 Task: Look for products in the category "Toothbrushes" from Hello only.
Action: Mouse moved to (937, 359)
Screenshot: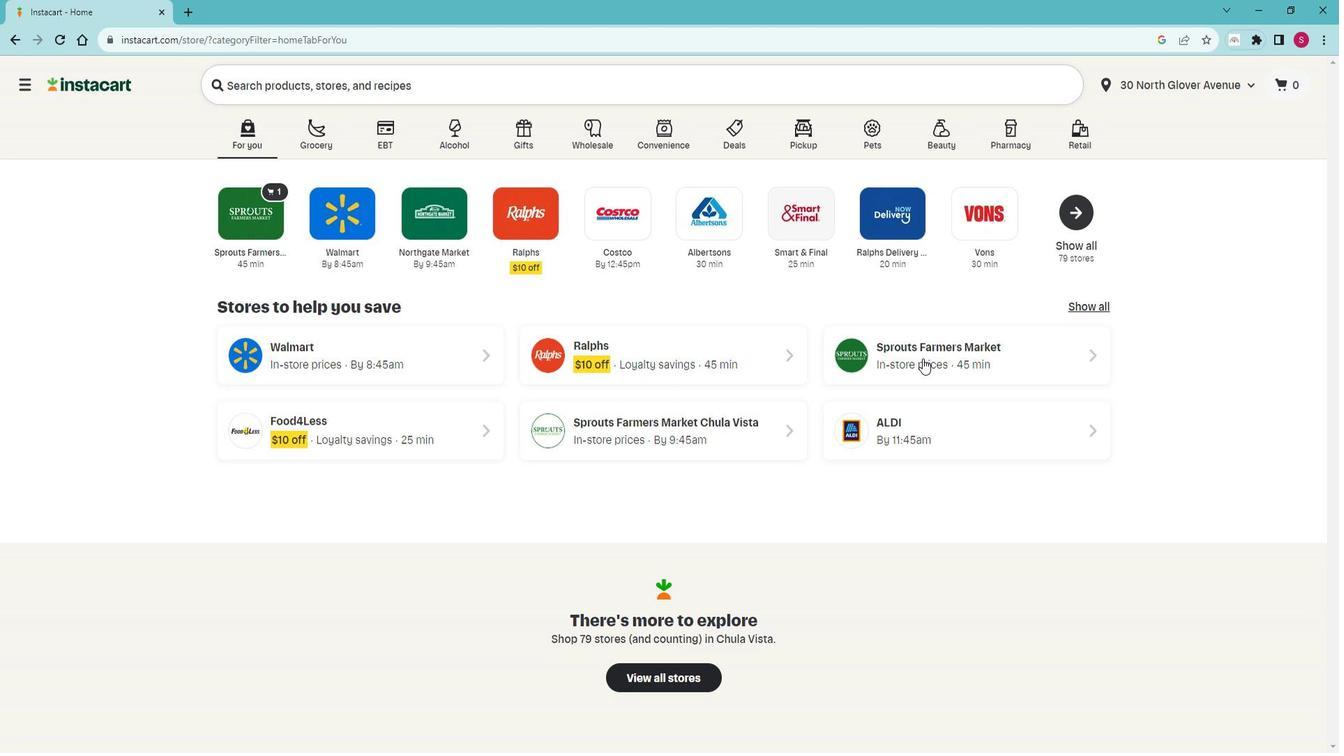 
Action: Mouse pressed left at (937, 359)
Screenshot: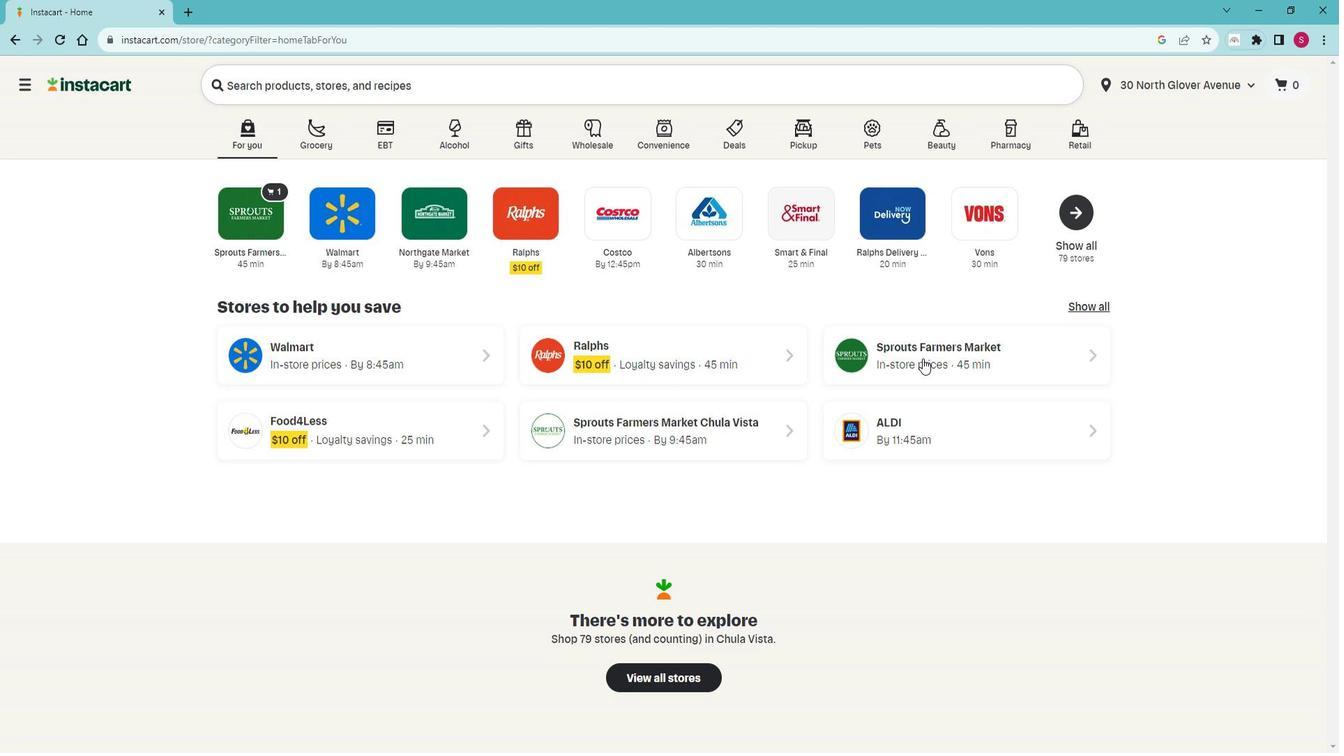
Action: Mouse moved to (66, 472)
Screenshot: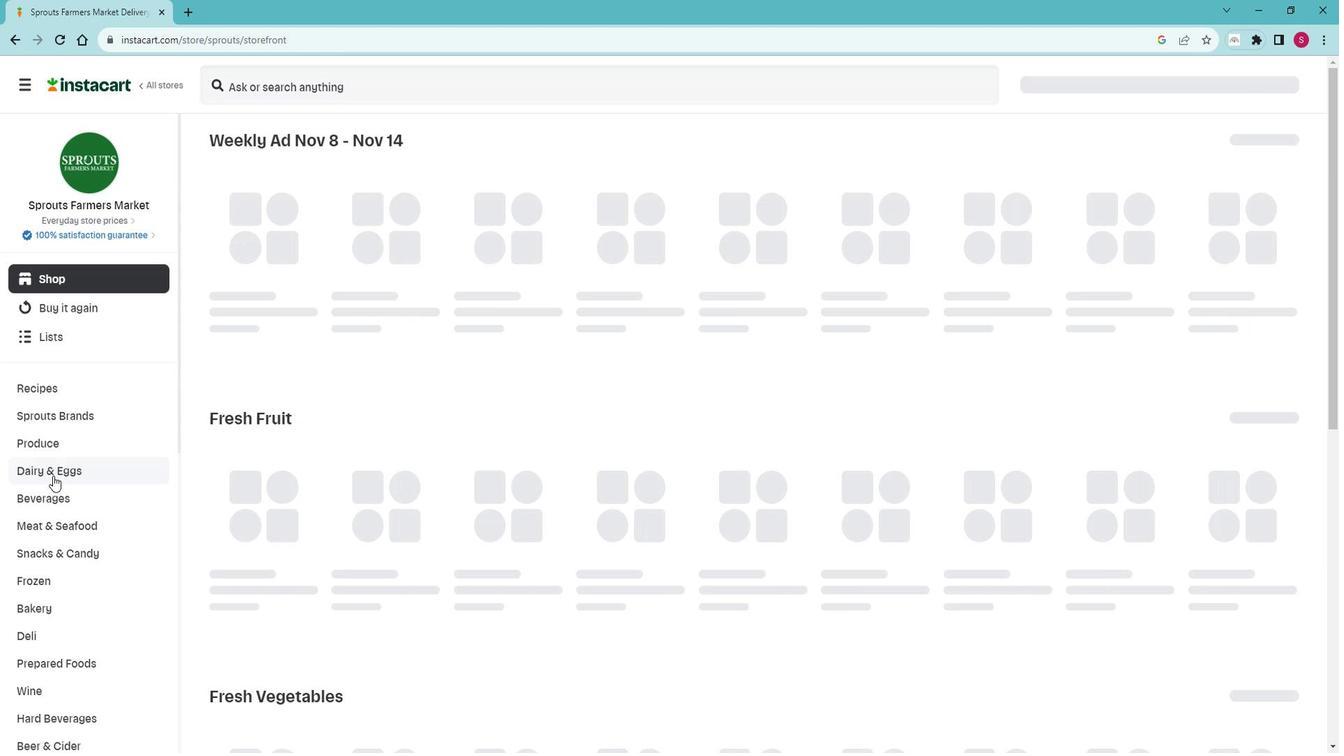 
Action: Mouse scrolled (66, 472) with delta (0, 0)
Screenshot: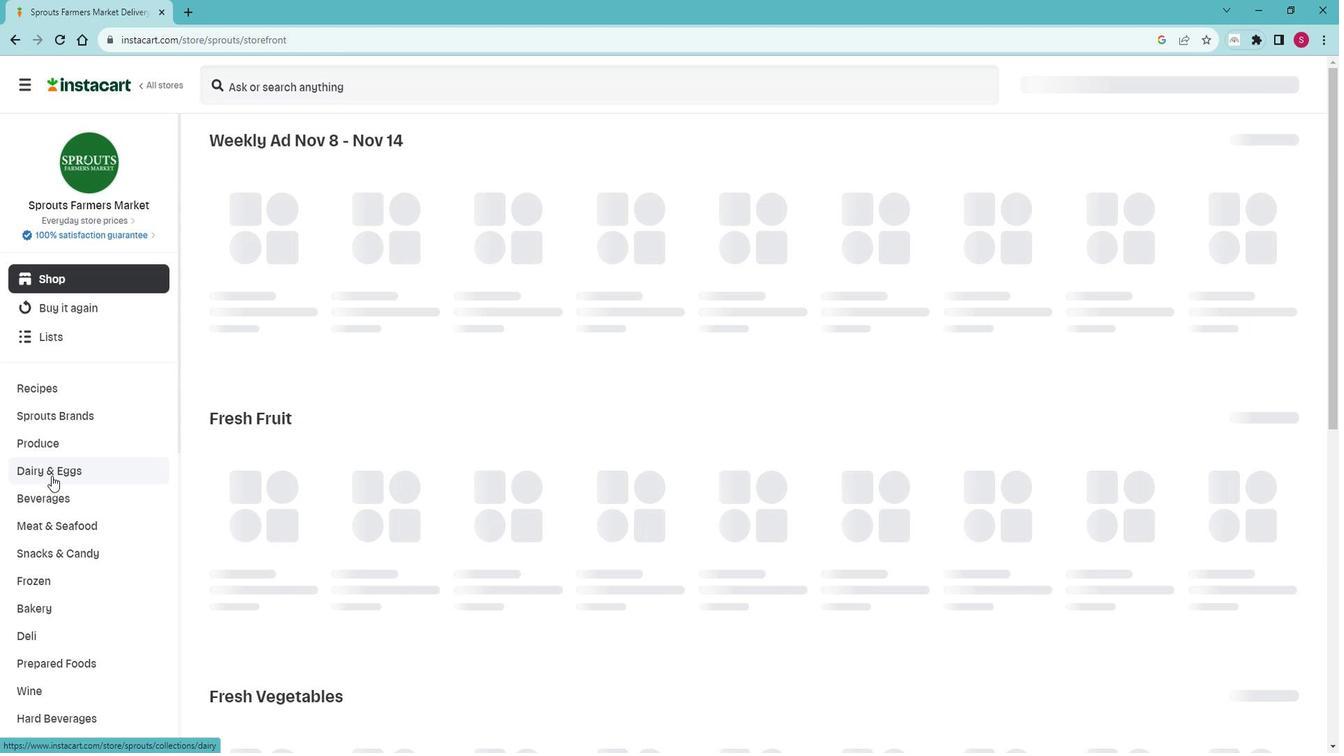 
Action: Mouse scrolled (66, 472) with delta (0, 0)
Screenshot: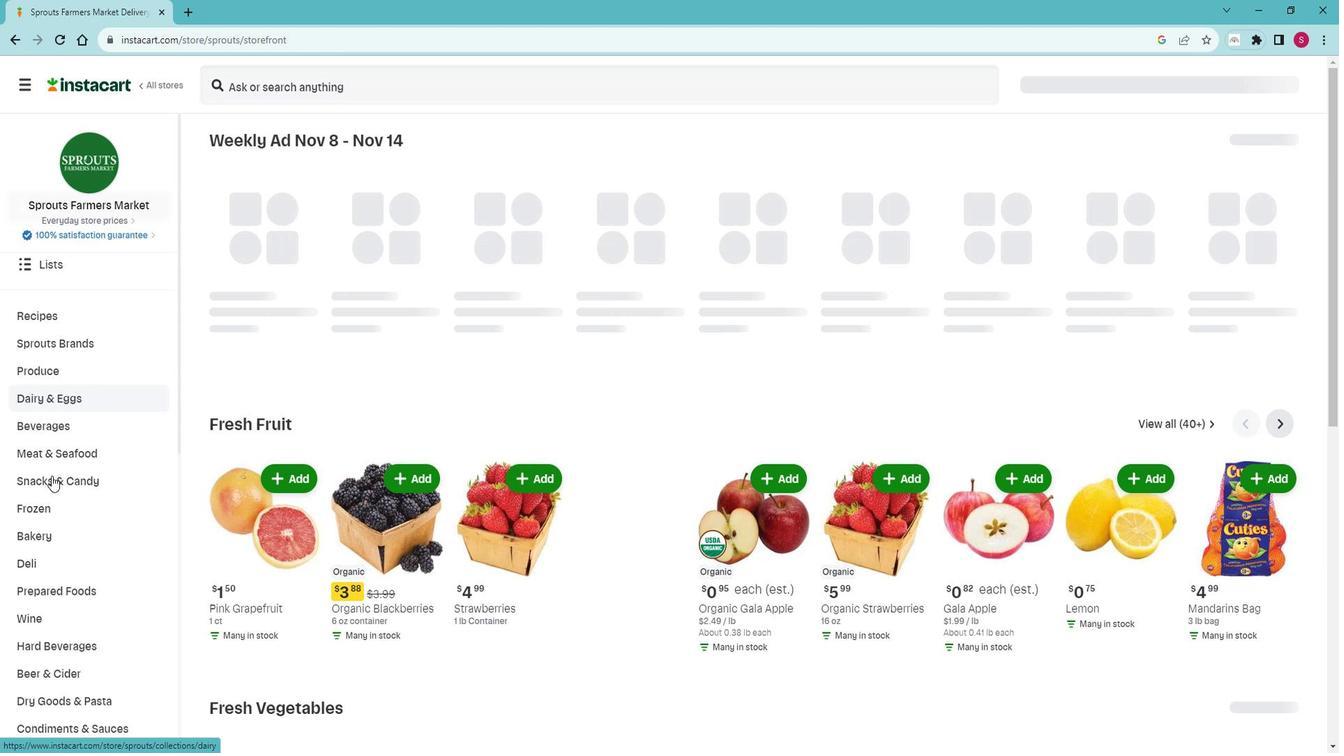 
Action: Mouse moved to (66, 472)
Screenshot: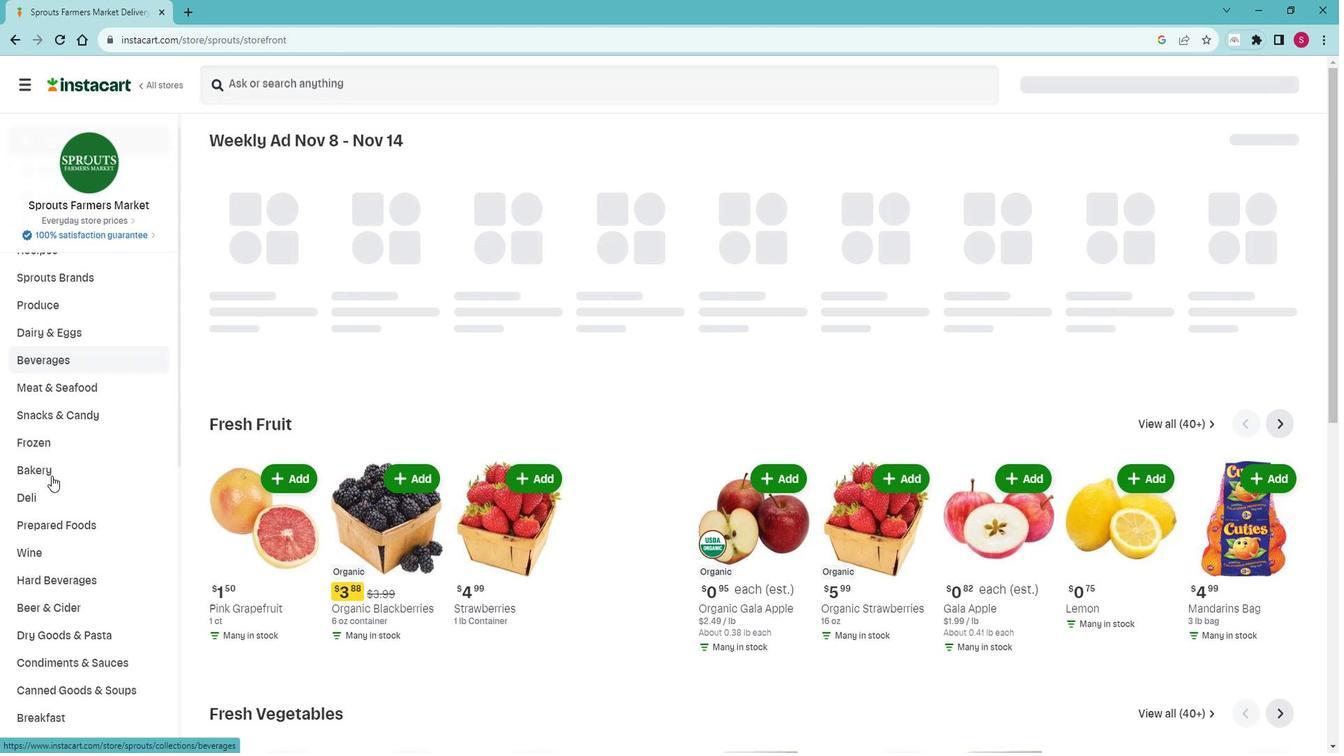 
Action: Mouse scrolled (66, 472) with delta (0, 0)
Screenshot: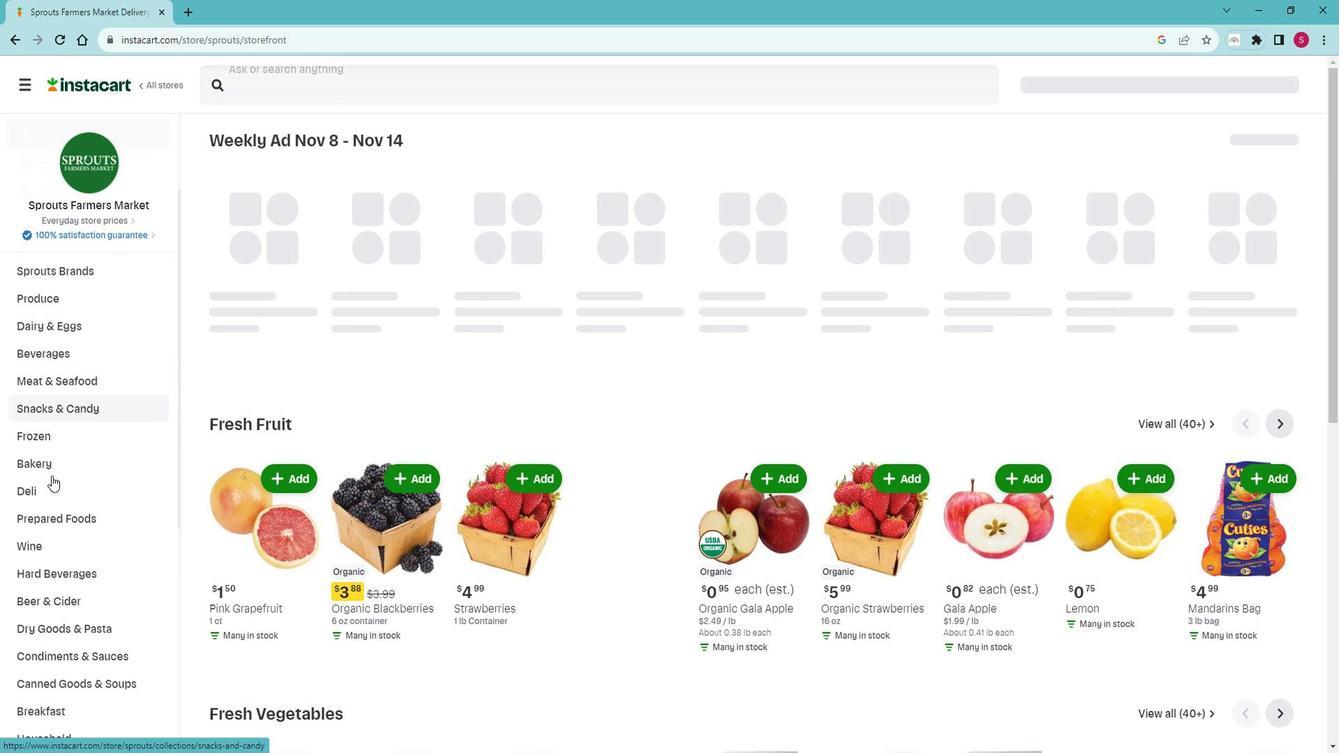 
Action: Mouse scrolled (66, 472) with delta (0, 0)
Screenshot: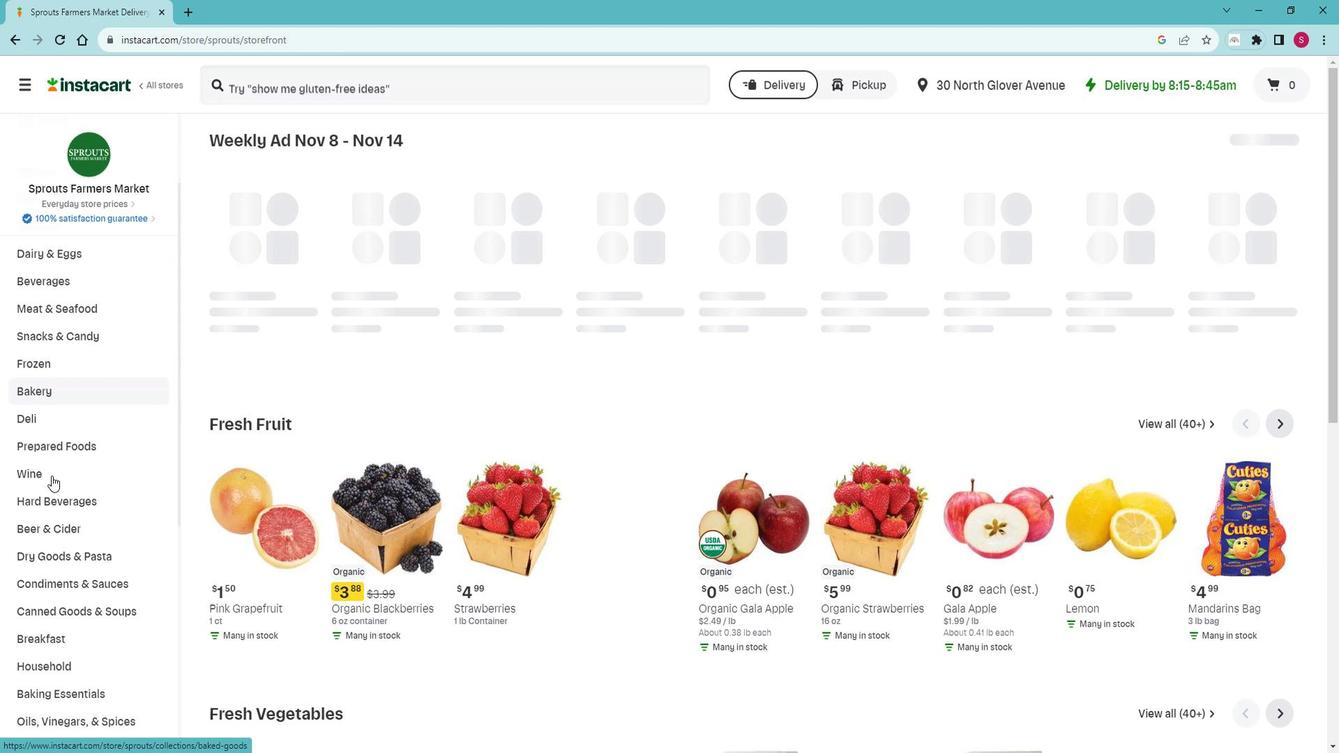 
Action: Mouse scrolled (66, 472) with delta (0, 0)
Screenshot: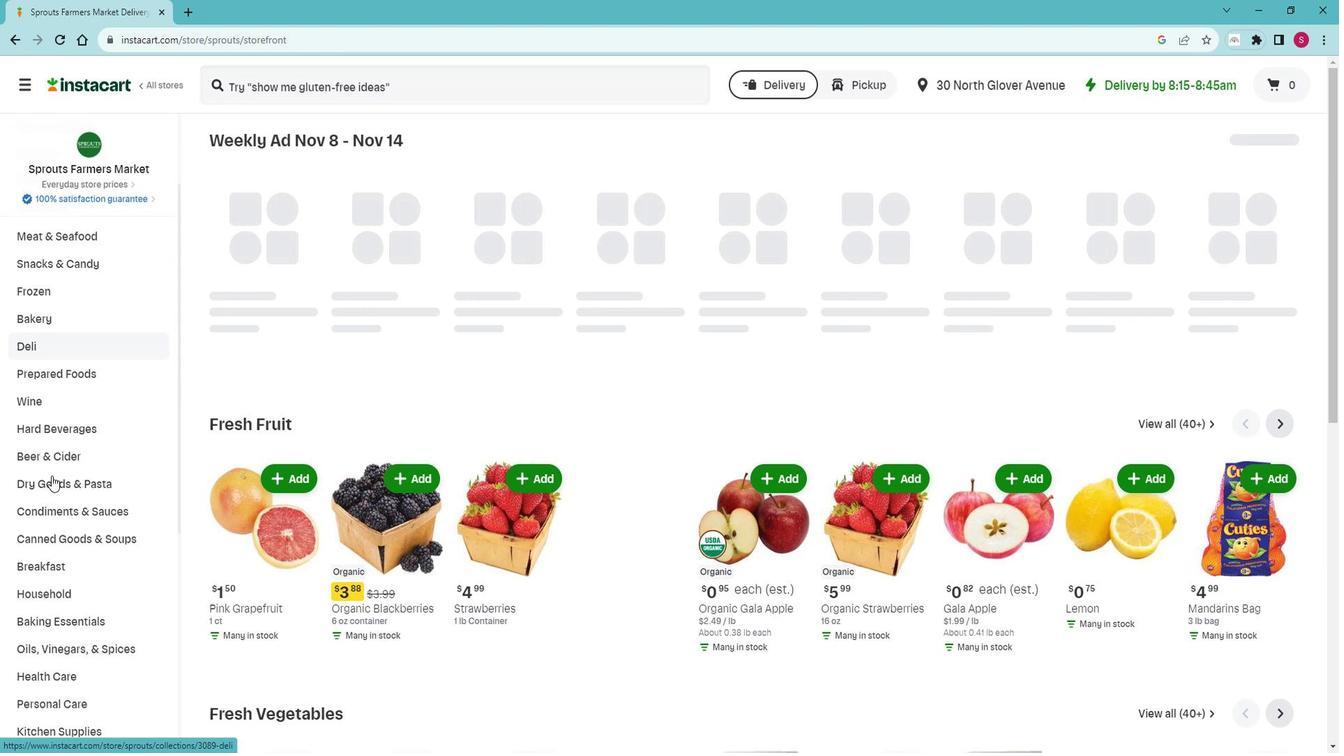 
Action: Mouse scrolled (66, 472) with delta (0, 0)
Screenshot: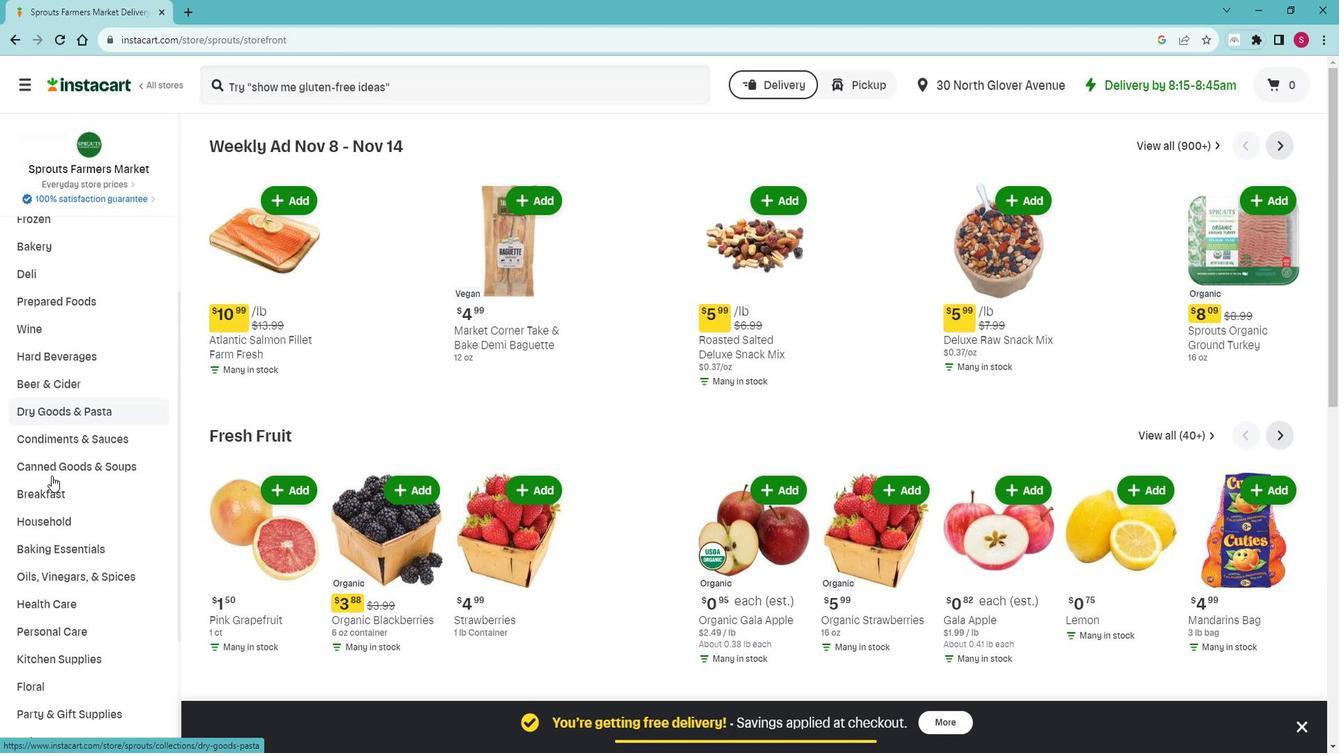 
Action: Mouse scrolled (66, 472) with delta (0, 0)
Screenshot: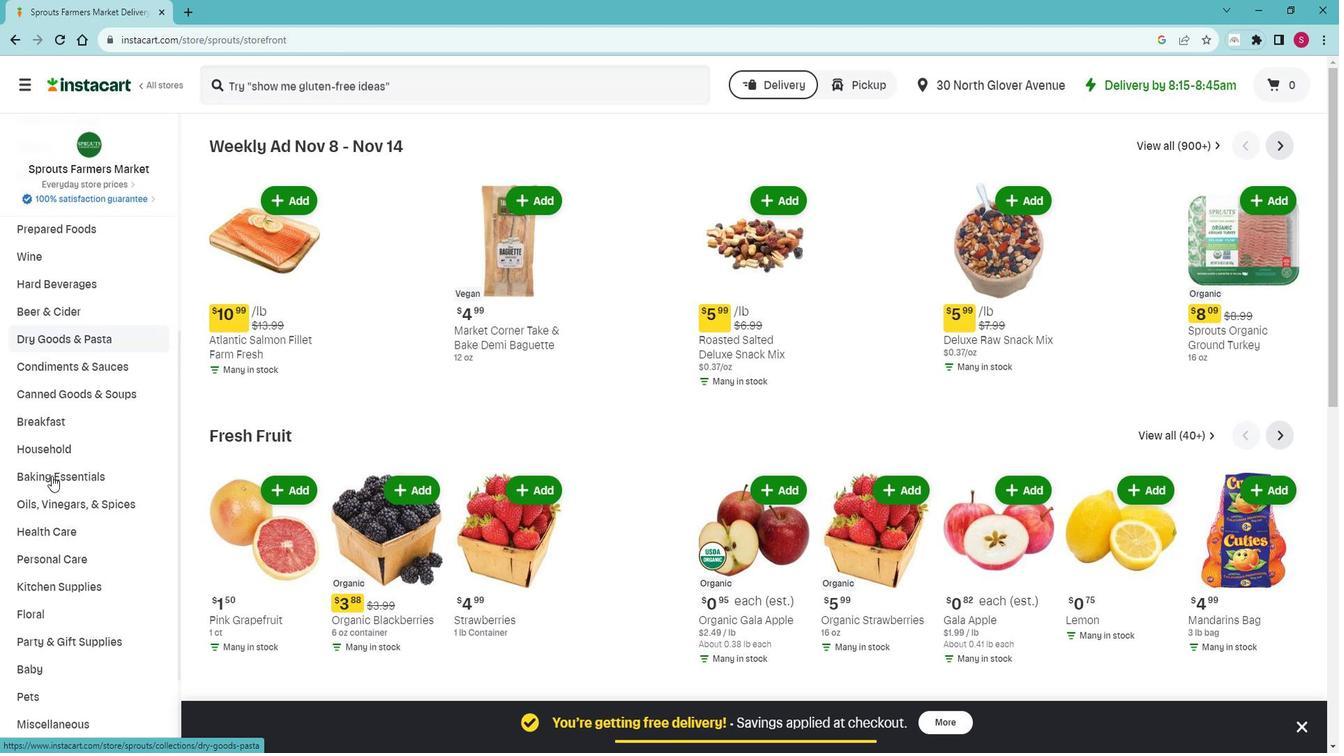 
Action: Mouse moved to (69, 474)
Screenshot: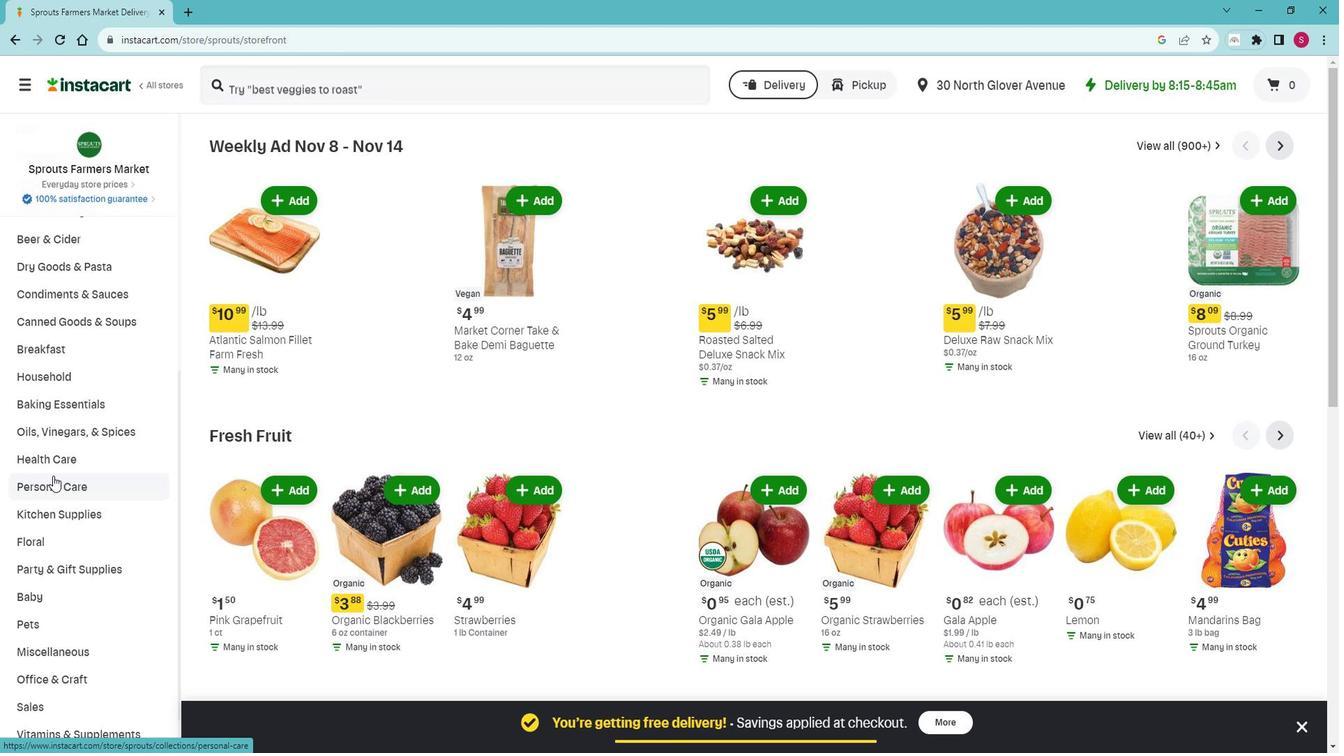 
Action: Mouse pressed left at (69, 474)
Screenshot: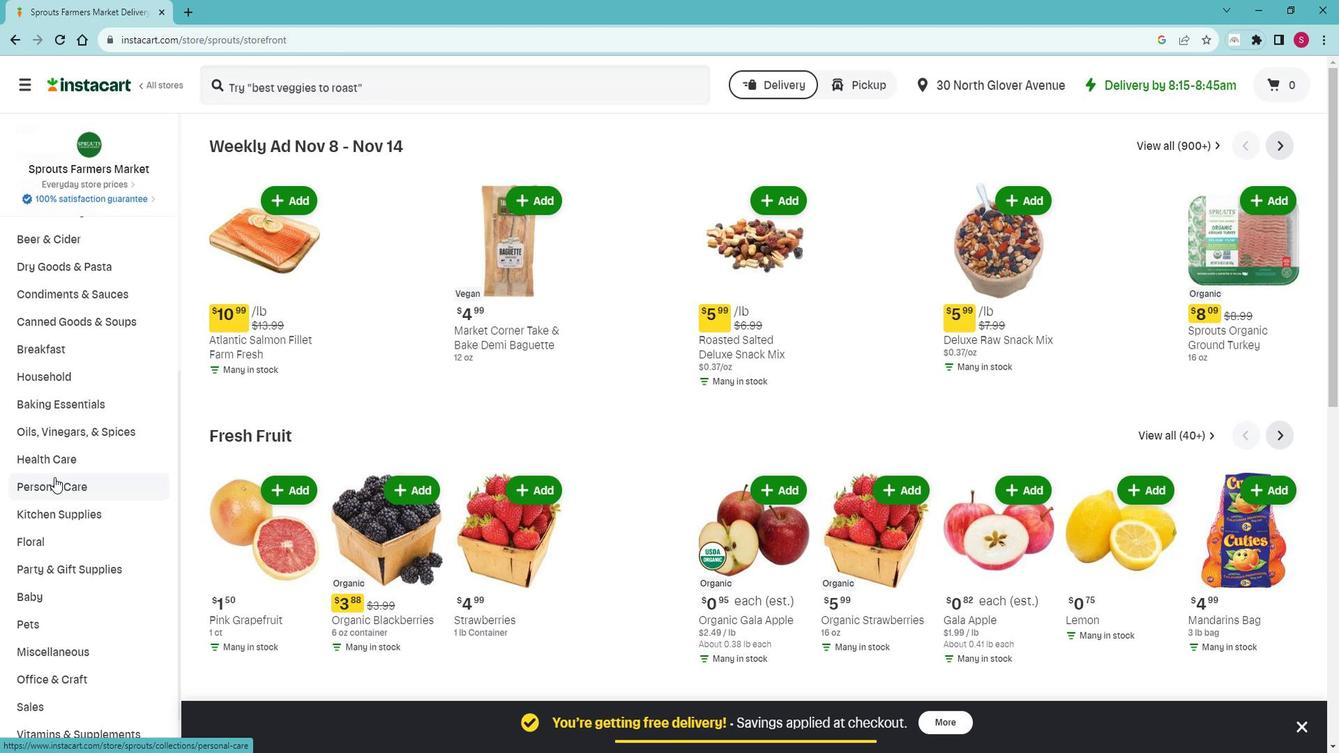 
Action: Mouse moved to (75, 535)
Screenshot: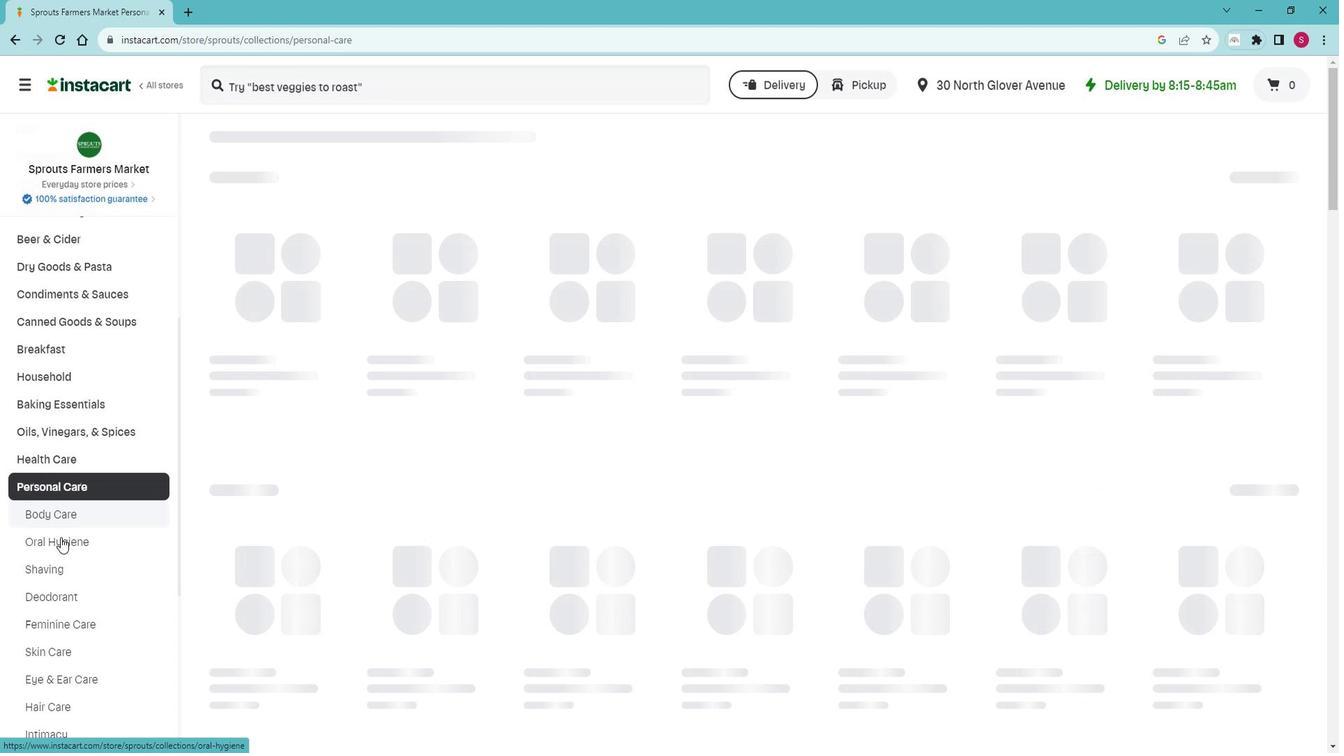 
Action: Mouse pressed left at (75, 535)
Screenshot: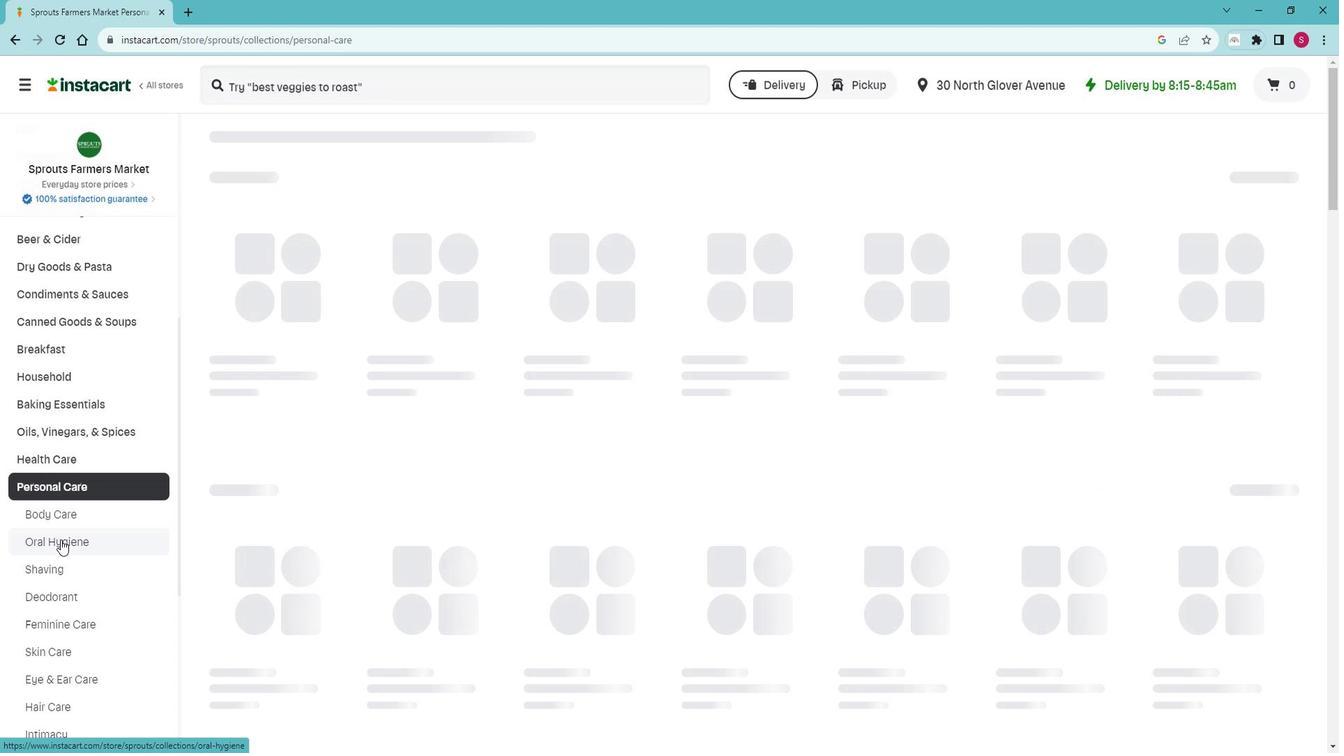 
Action: Mouse moved to (318, 214)
Screenshot: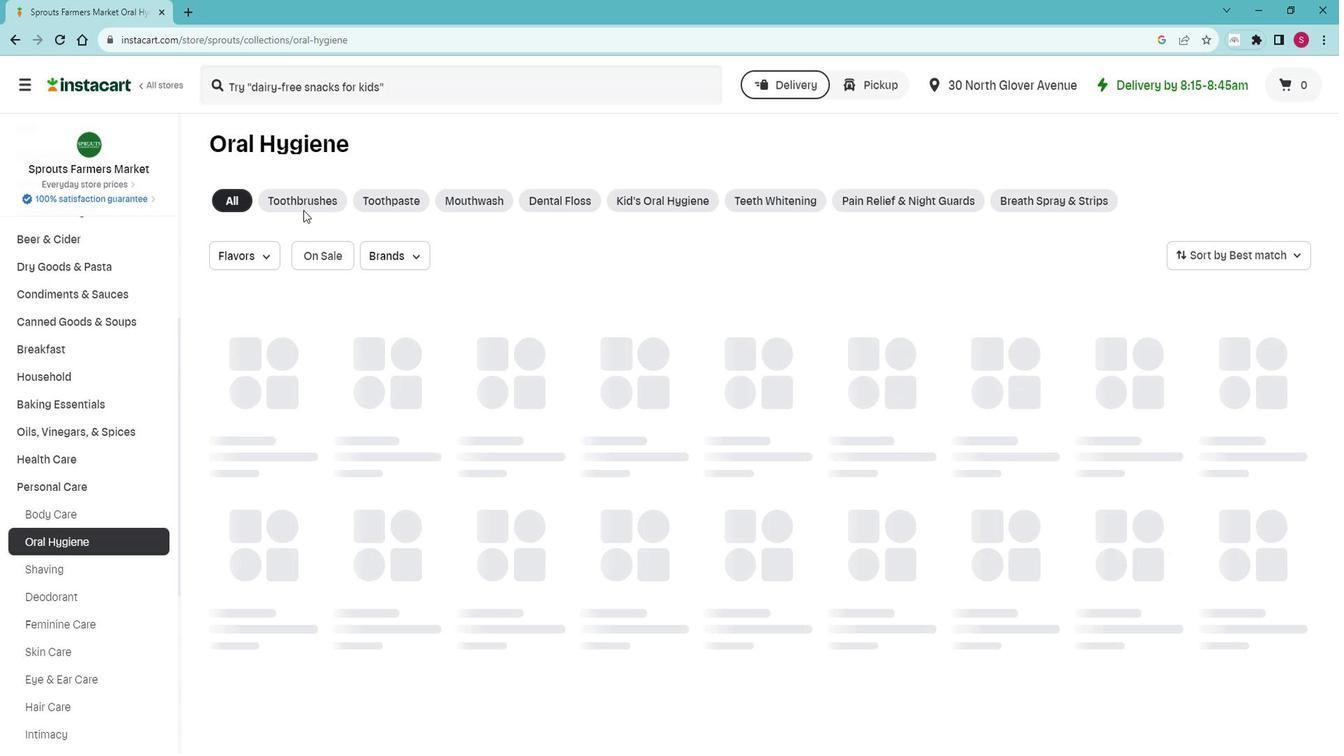 
Action: Mouse pressed left at (318, 214)
Screenshot: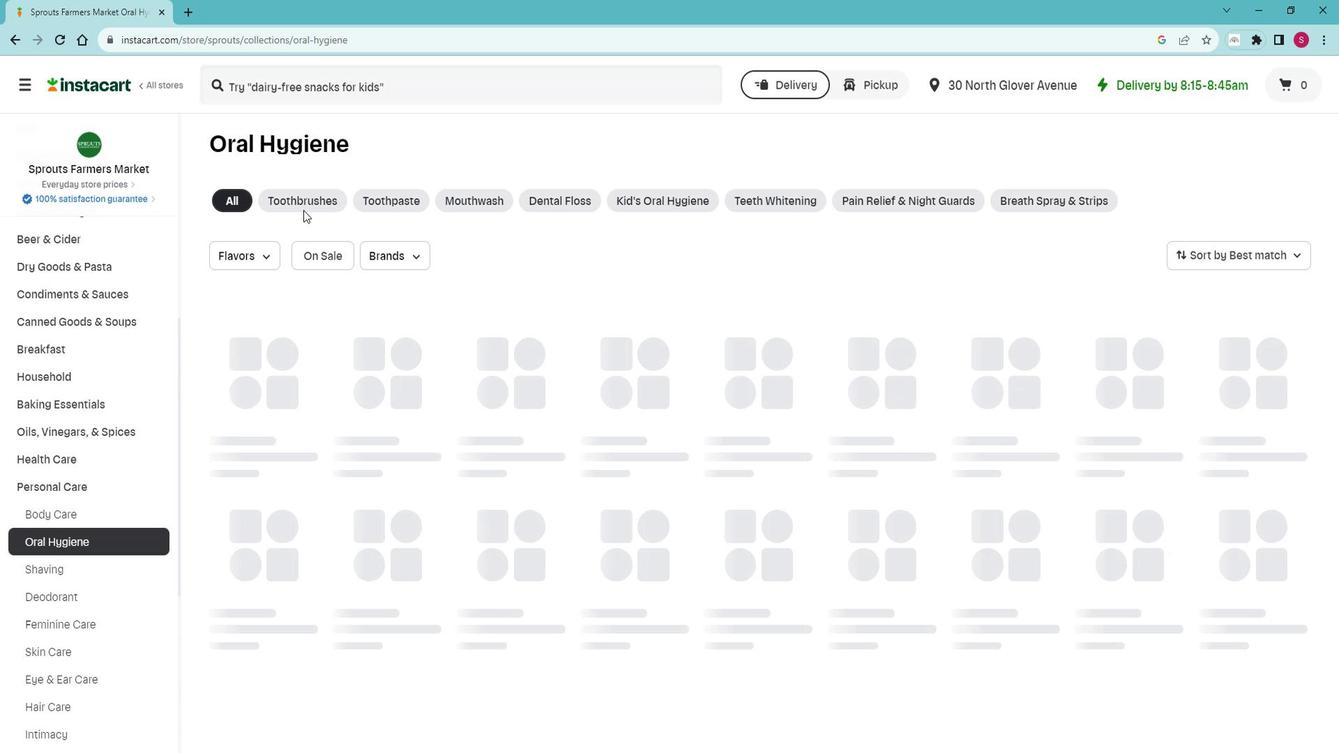 
Action: Mouse moved to (348, 247)
Screenshot: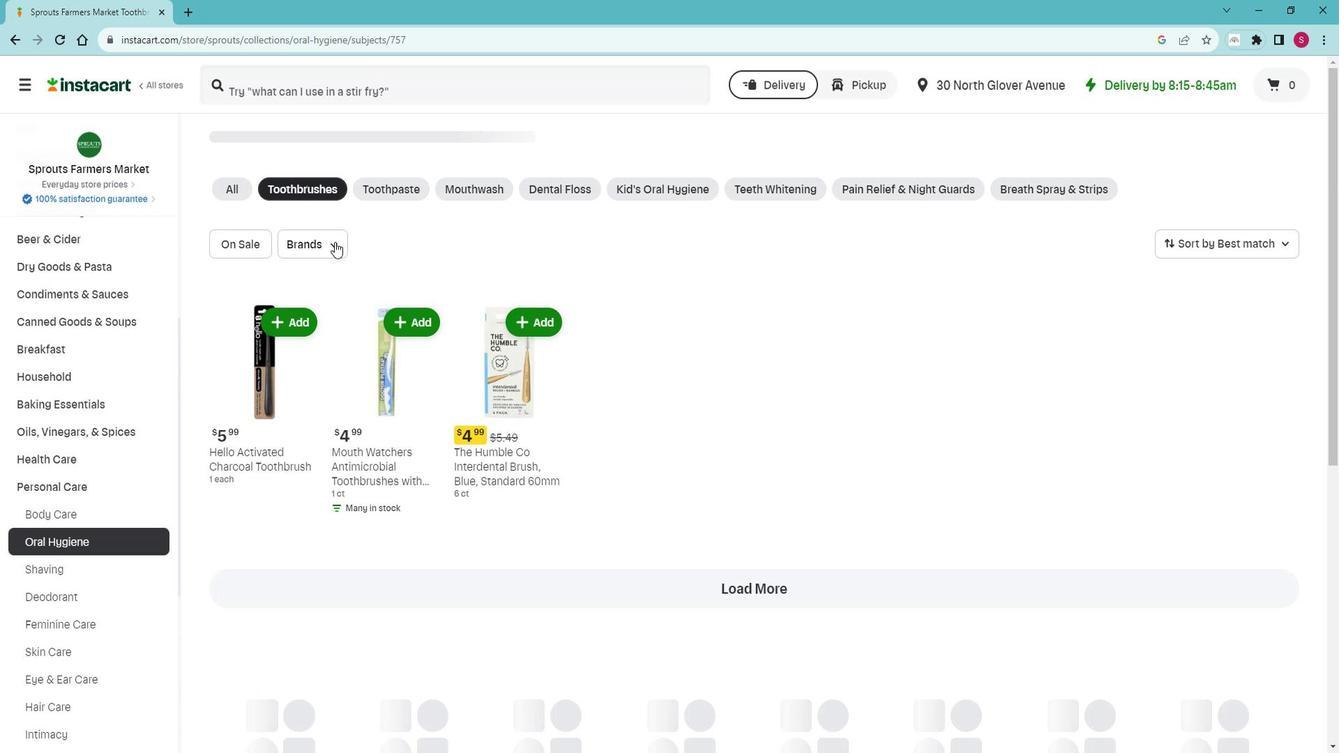 
Action: Mouse pressed left at (348, 247)
Screenshot: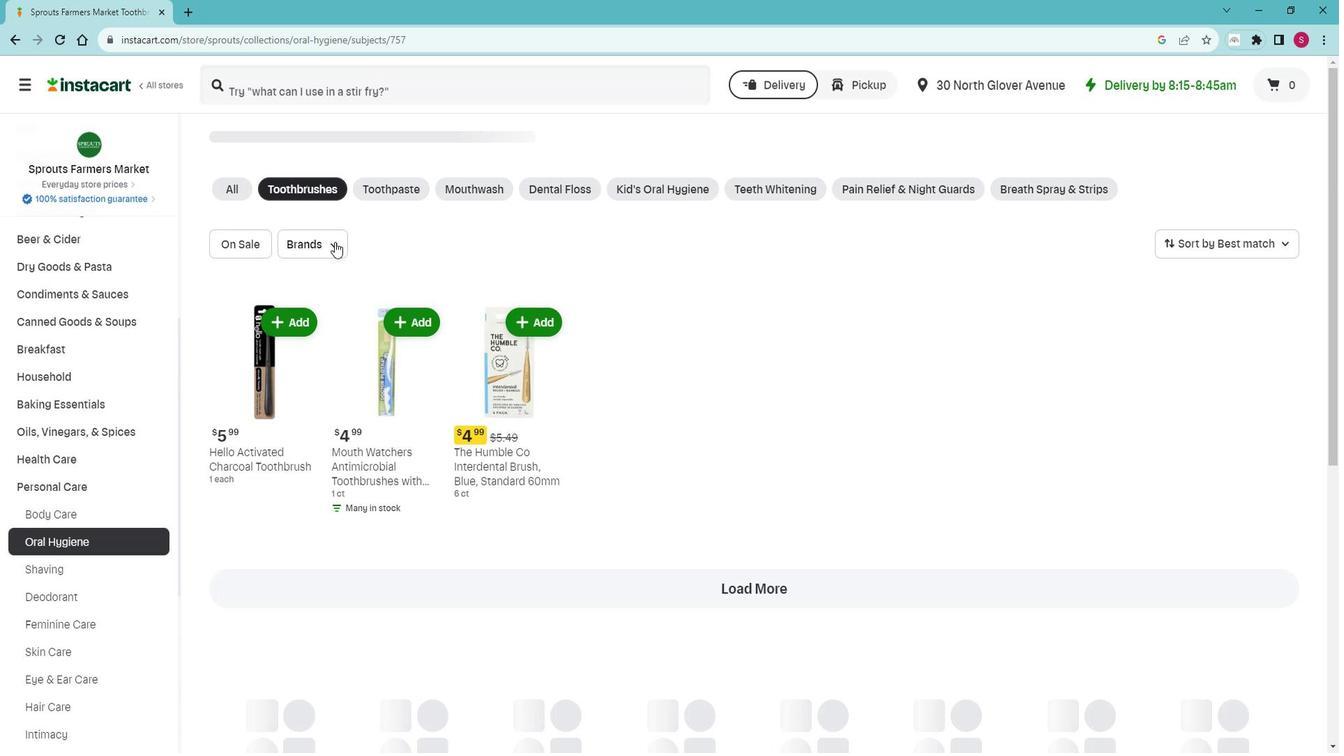 
Action: Mouse moved to (349, 301)
Screenshot: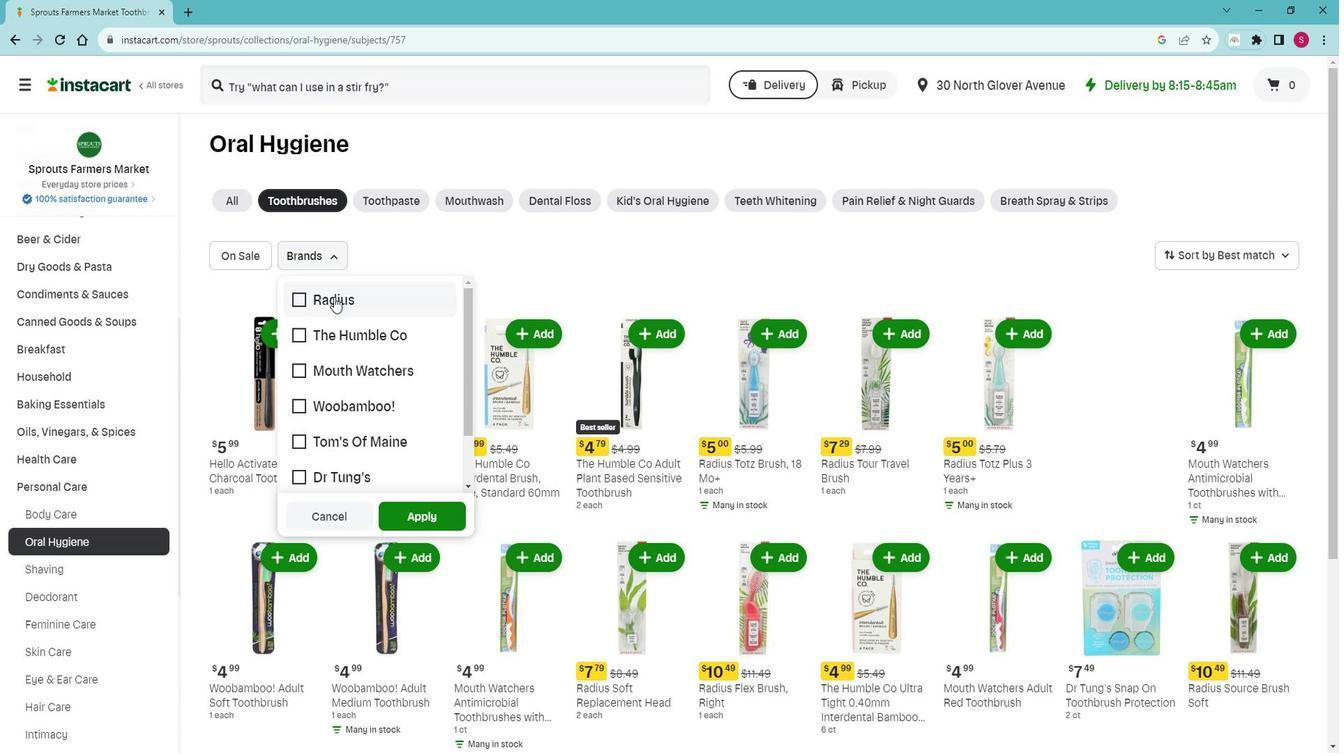
Action: Mouse scrolled (349, 300) with delta (0, 0)
Screenshot: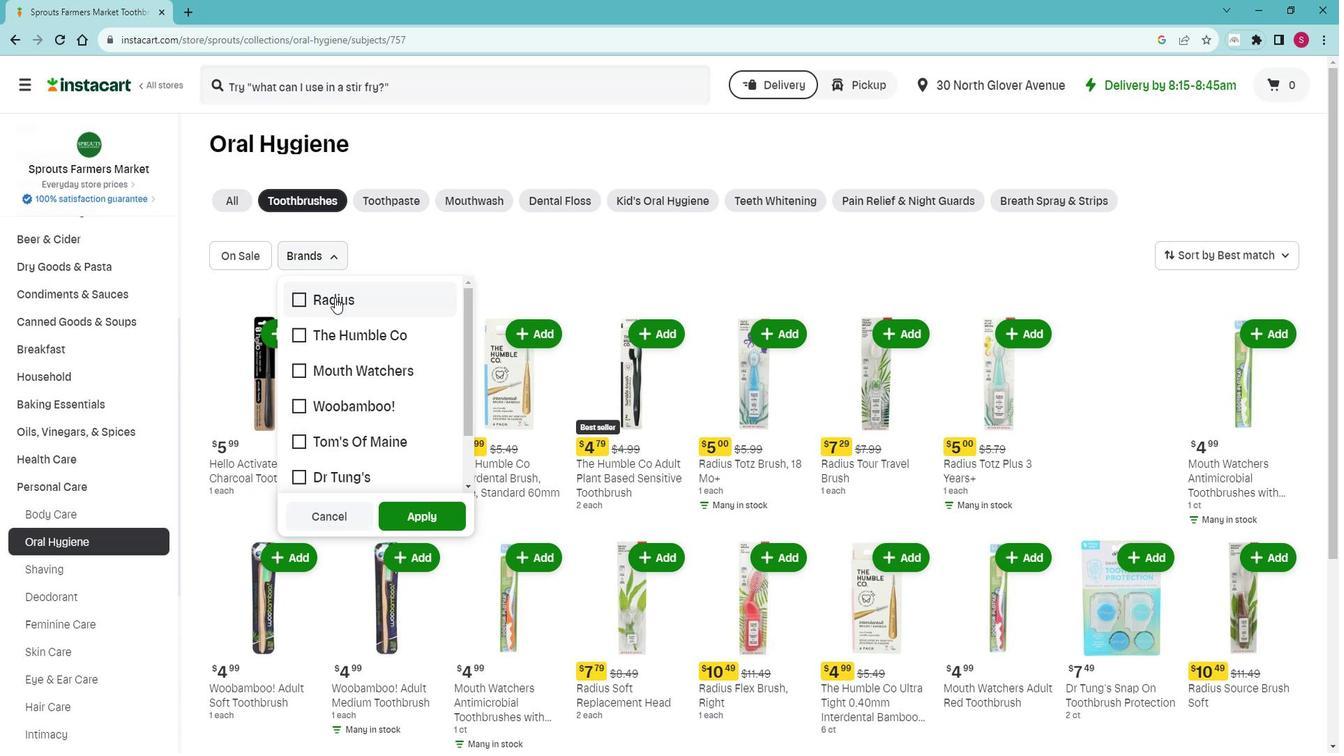 
Action: Mouse moved to (350, 302)
Screenshot: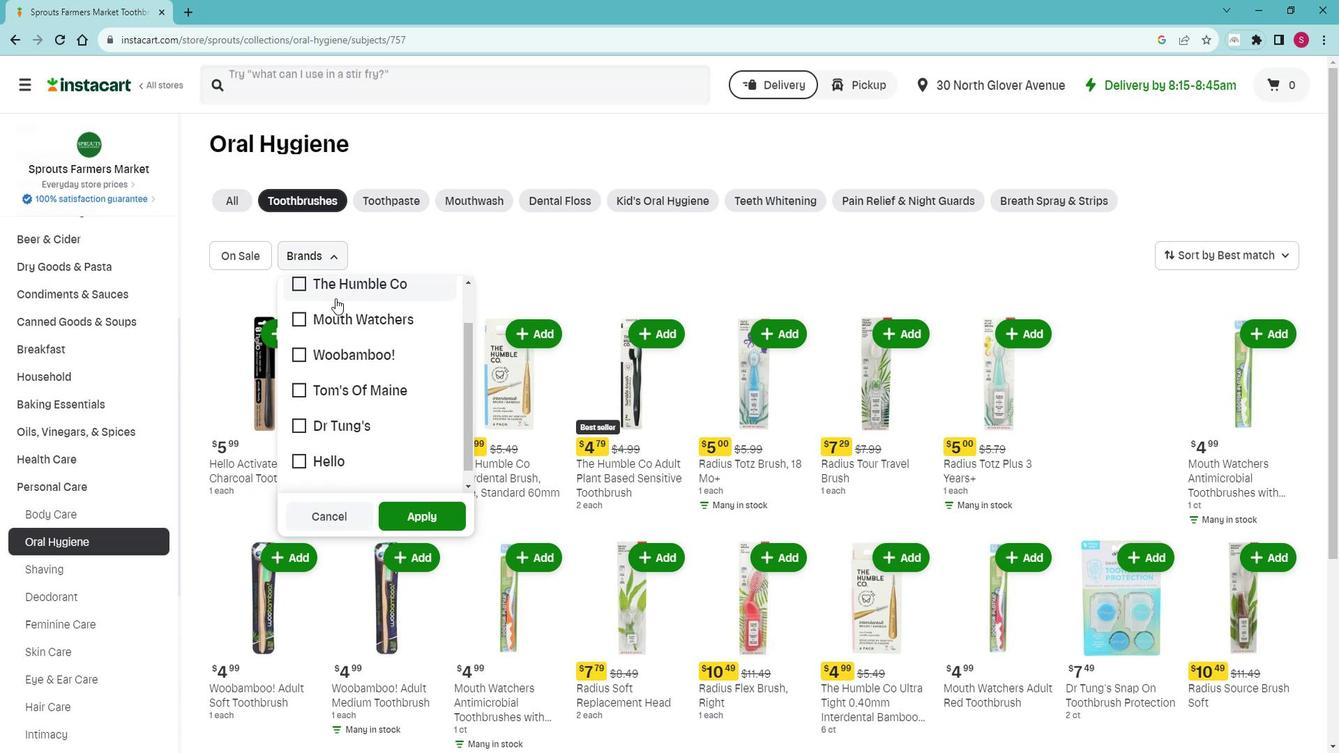 
Action: Mouse scrolled (350, 301) with delta (0, 0)
Screenshot: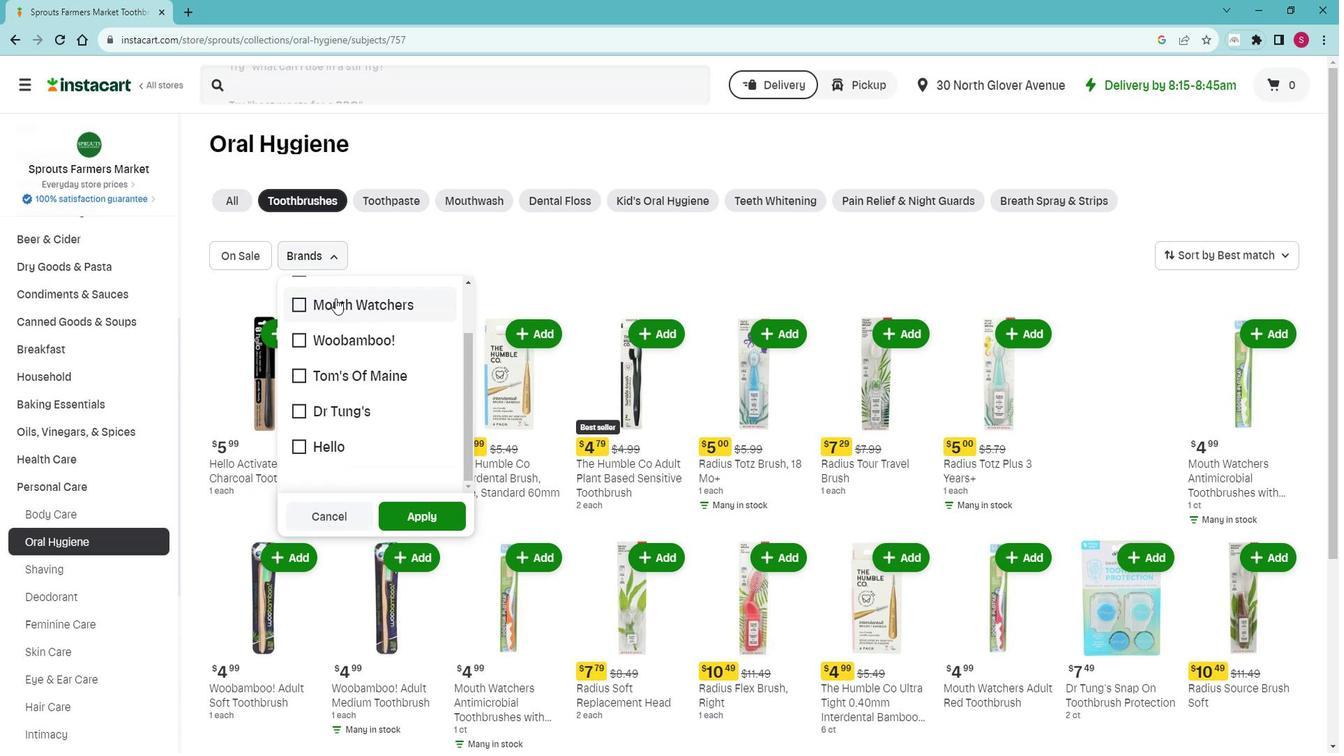 
Action: Mouse moved to (348, 448)
Screenshot: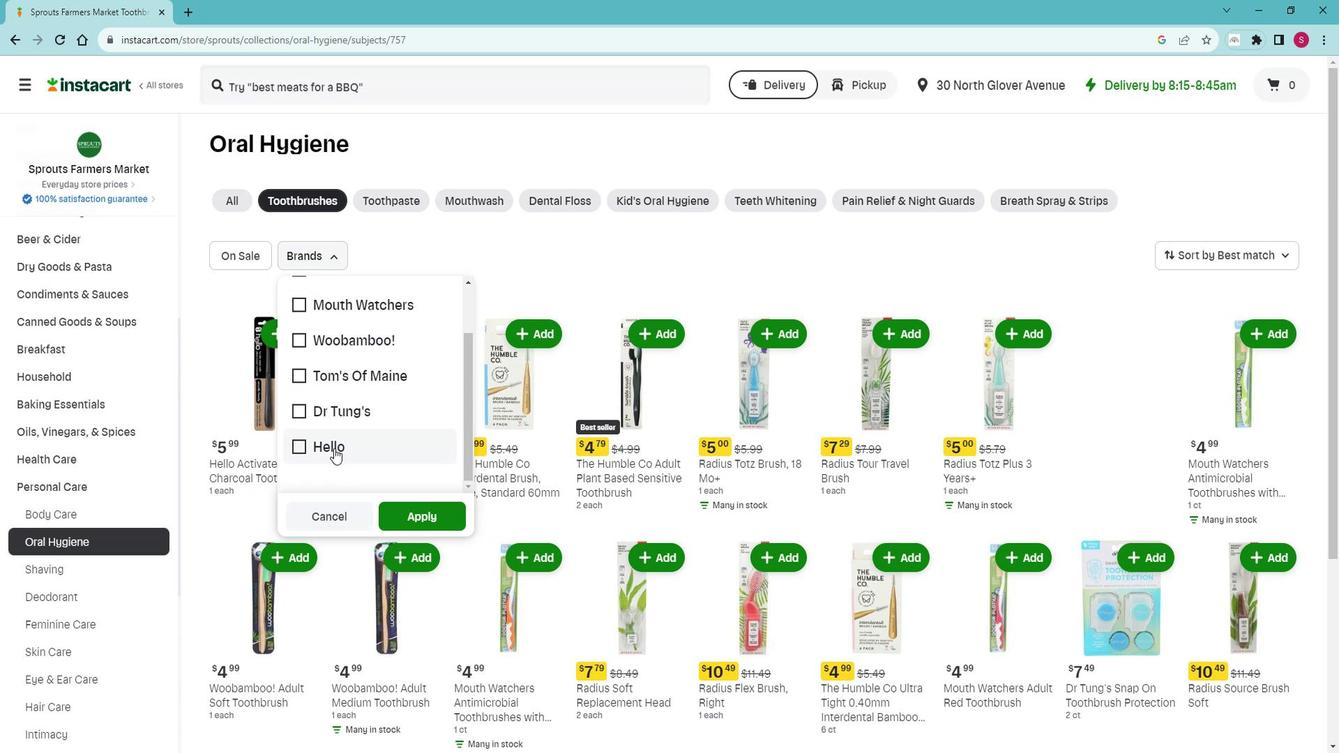 
Action: Mouse pressed left at (348, 448)
Screenshot: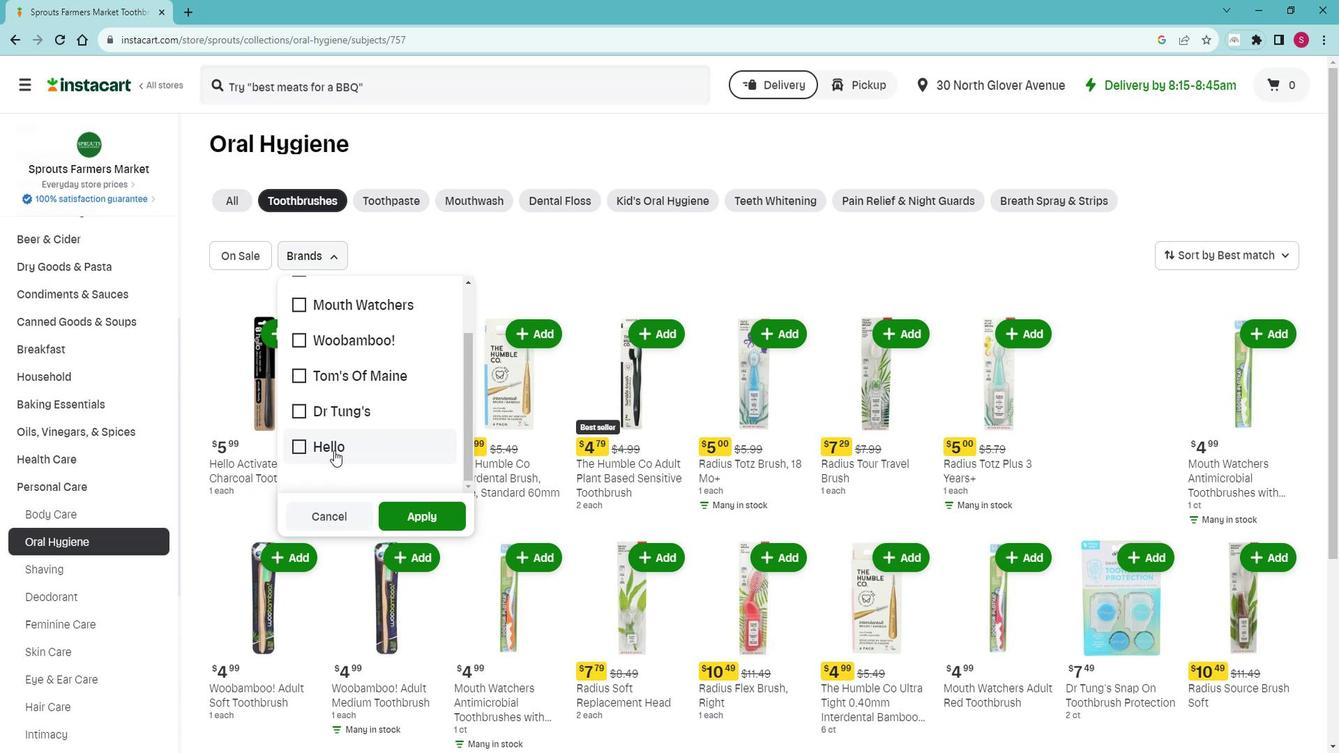 
Action: Mouse moved to (417, 505)
Screenshot: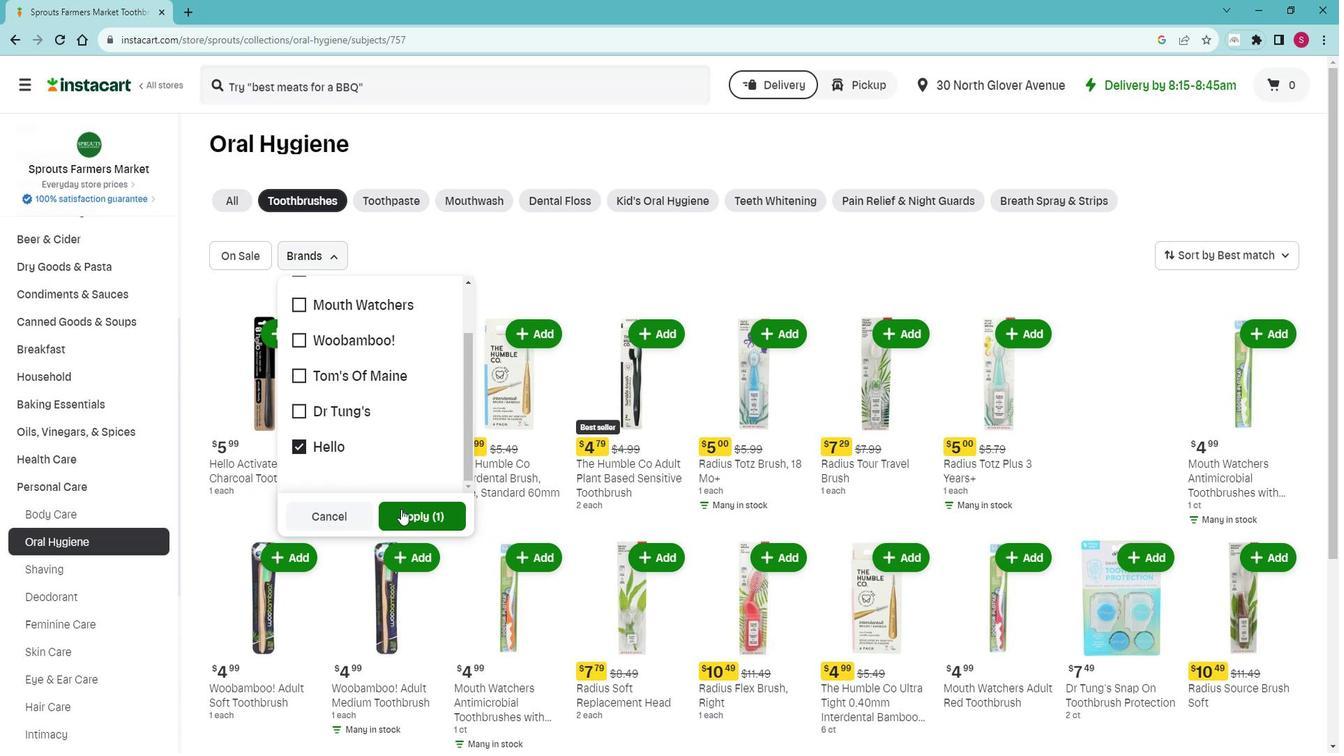 
Action: Mouse pressed left at (417, 505)
Screenshot: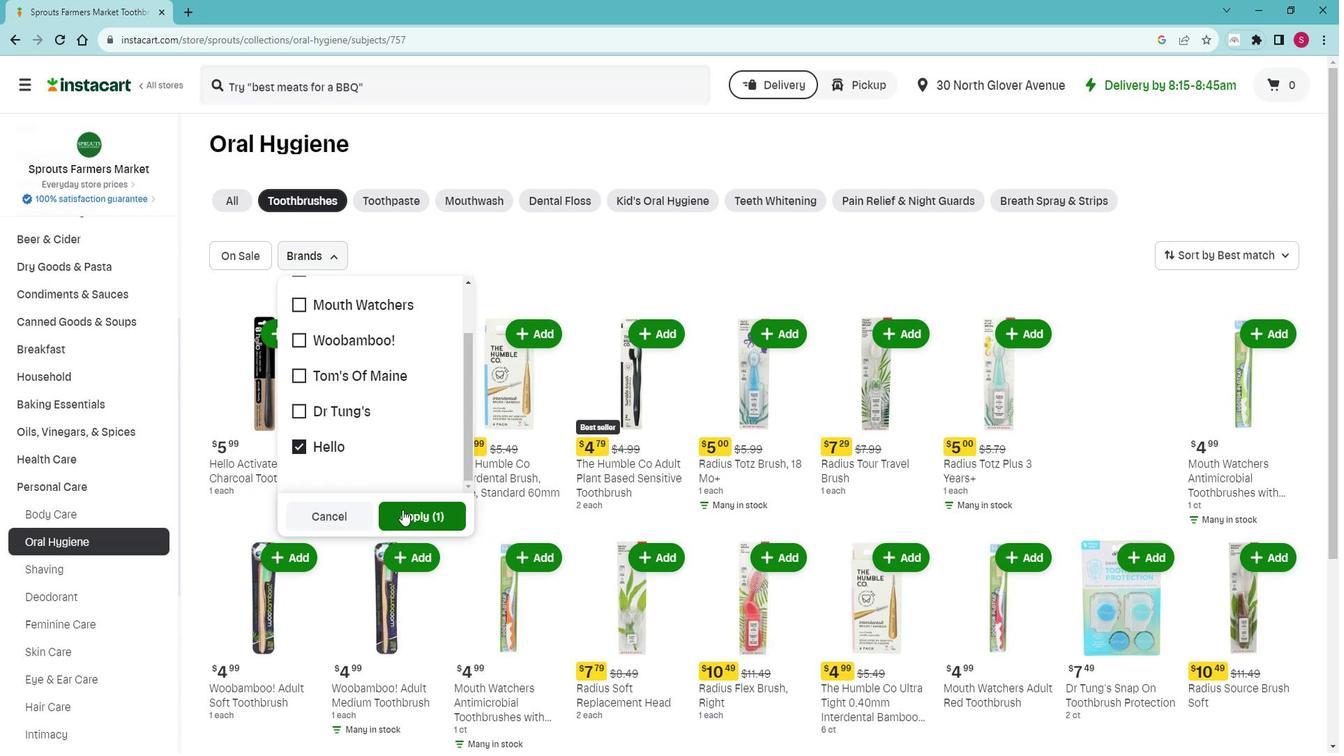 
Action: Mouse moved to (529, 449)
Screenshot: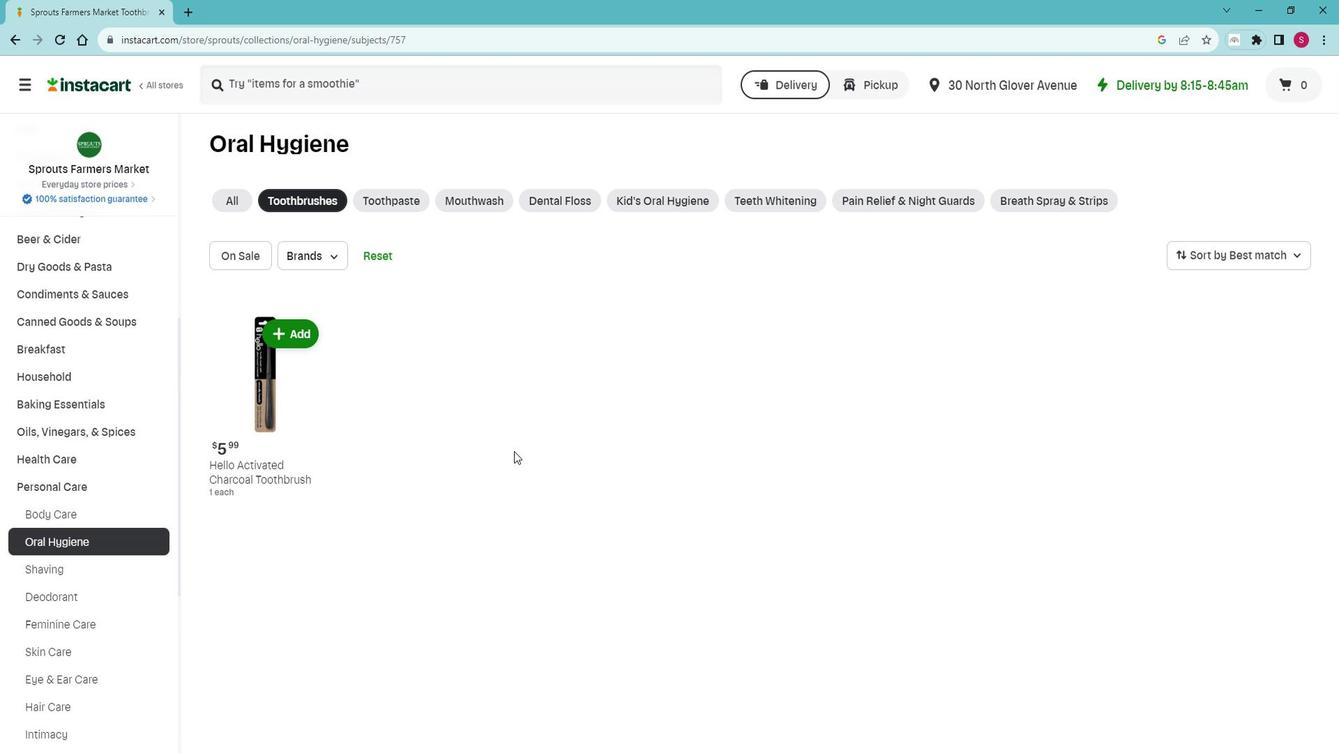 
